 Task: Check the percentage active listings of quartz counters in the last 3 years.
Action: Mouse moved to (860, 193)
Screenshot: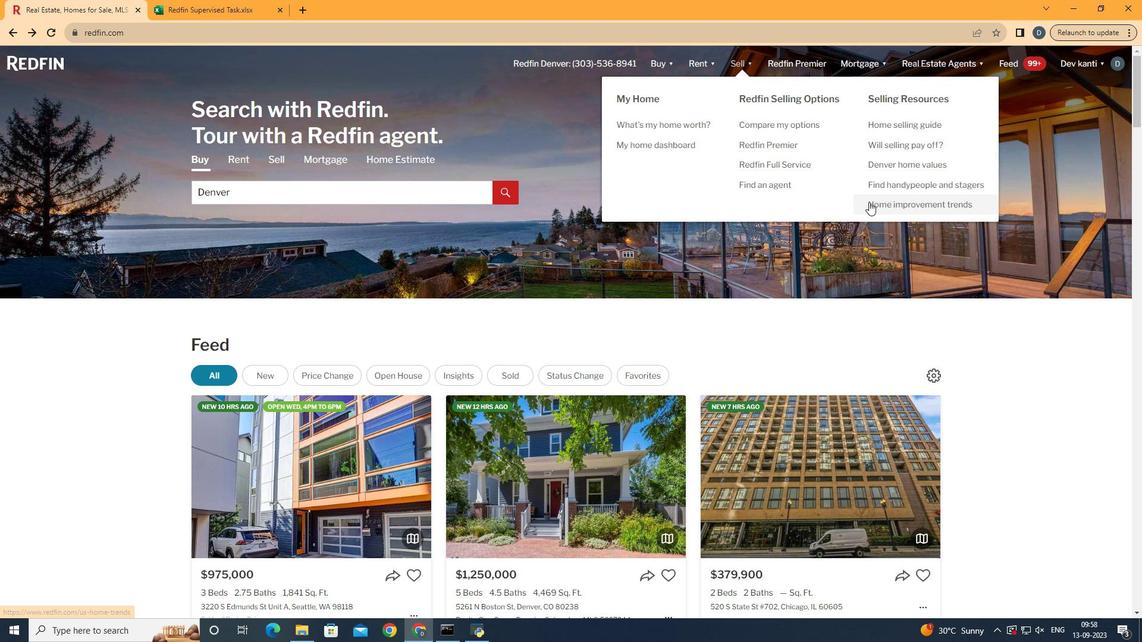 
Action: Mouse pressed left at (860, 193)
Screenshot: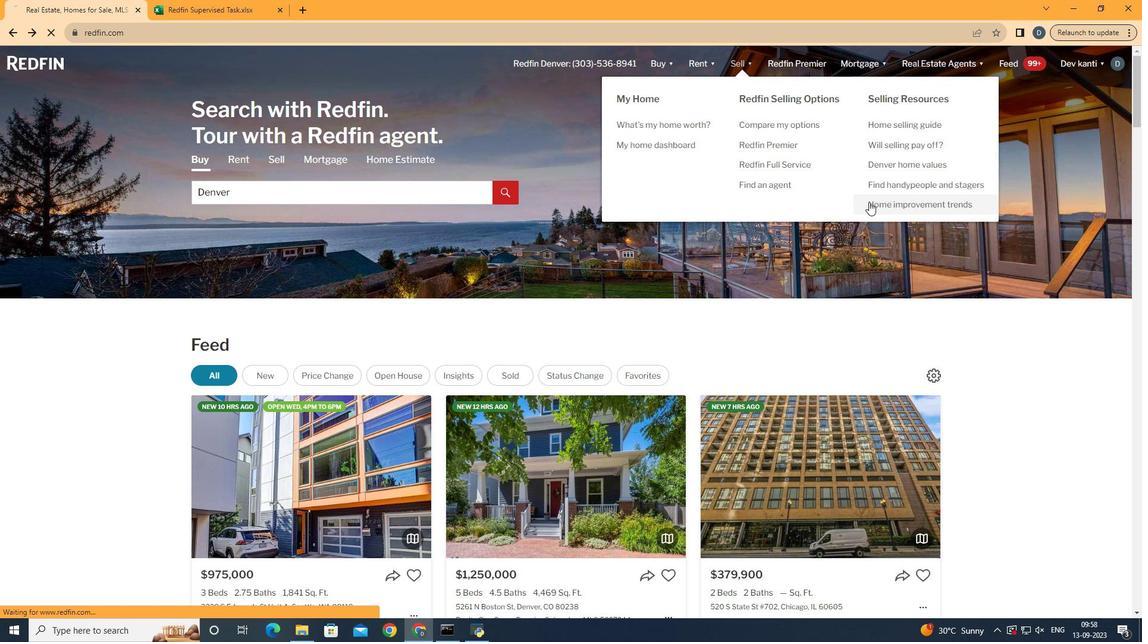 
Action: Mouse moved to (284, 214)
Screenshot: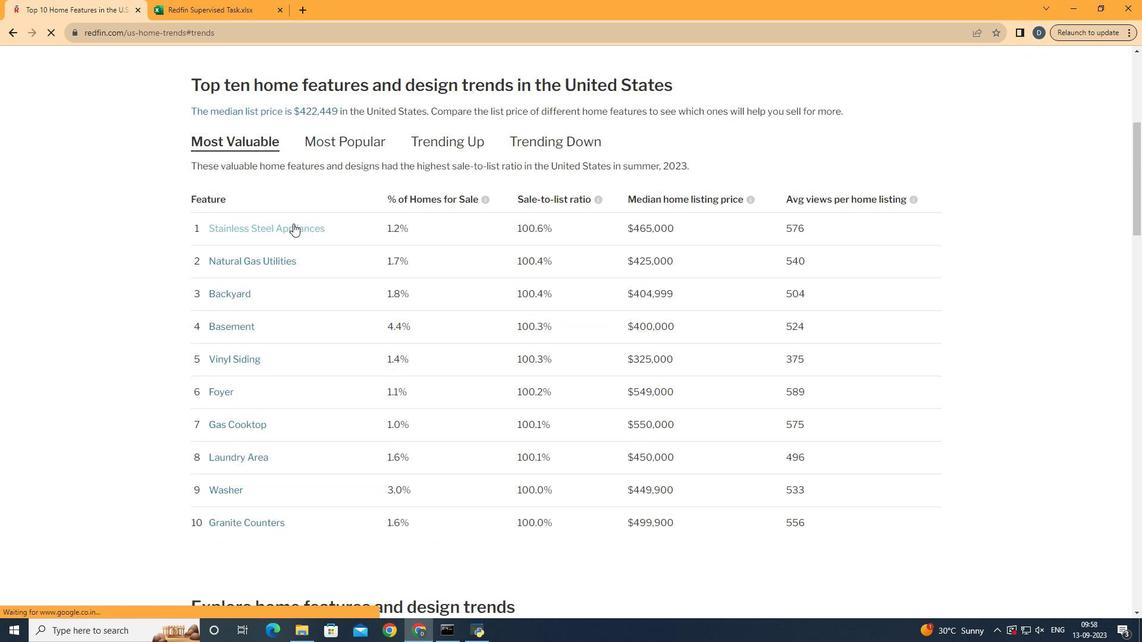 
Action: Mouse pressed left at (284, 214)
Screenshot: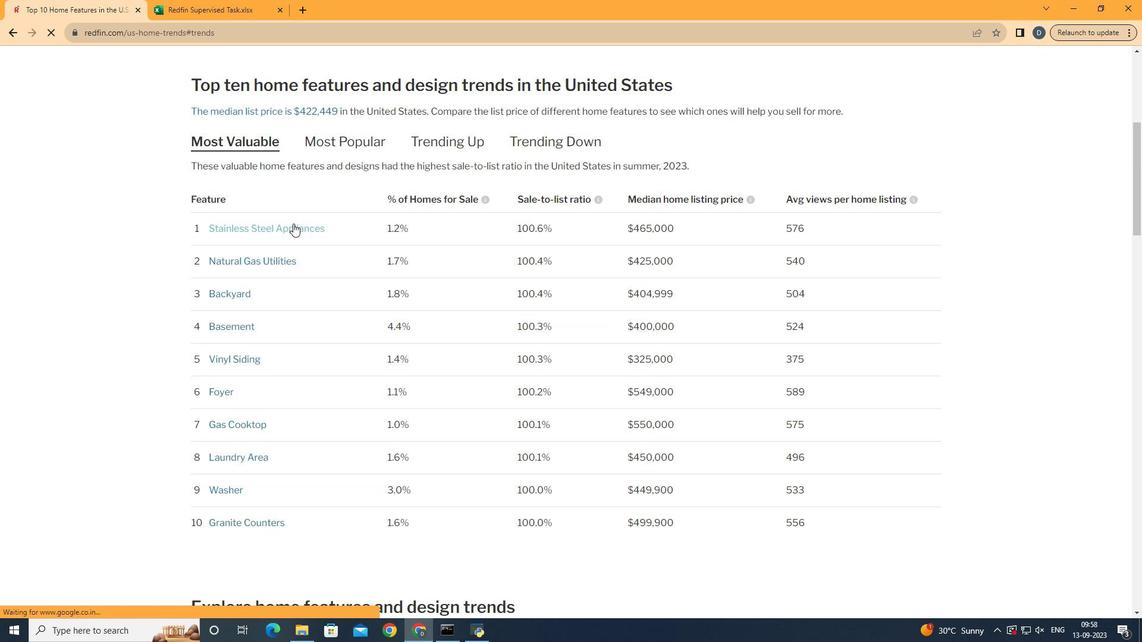 
Action: Mouse moved to (477, 326)
Screenshot: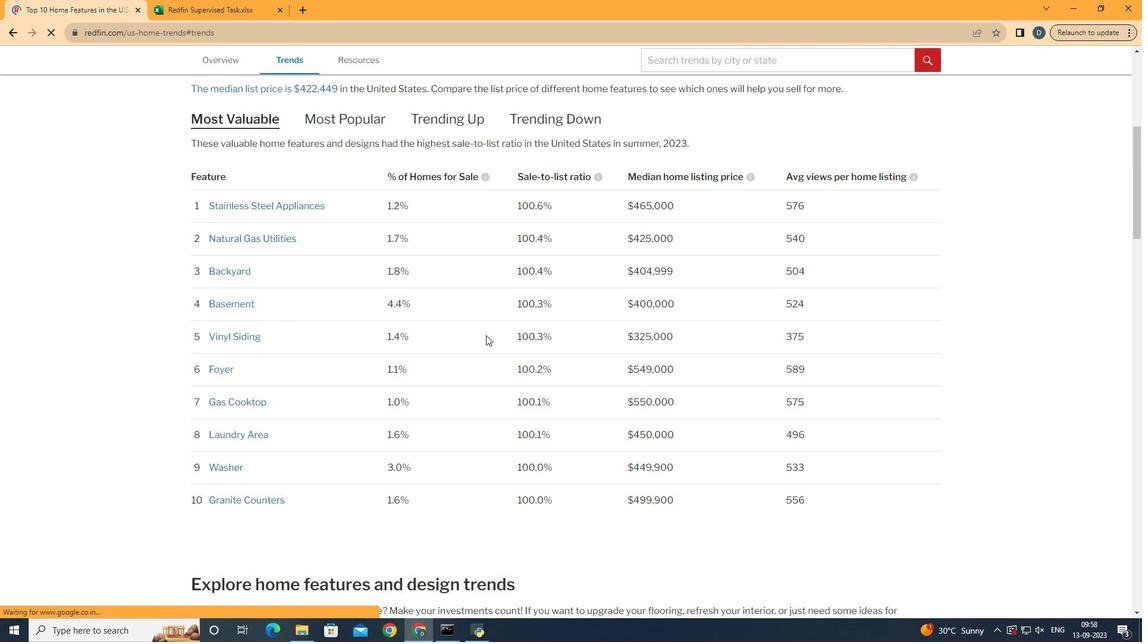 
Action: Mouse scrolled (477, 326) with delta (0, 0)
Screenshot: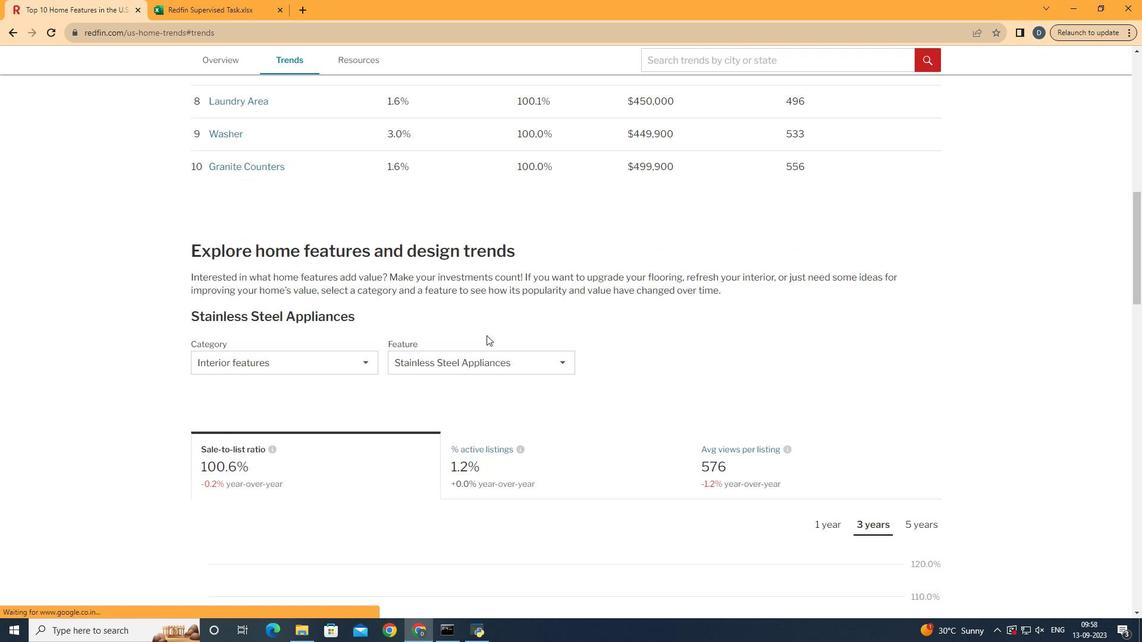 
Action: Mouse scrolled (477, 326) with delta (0, 0)
Screenshot: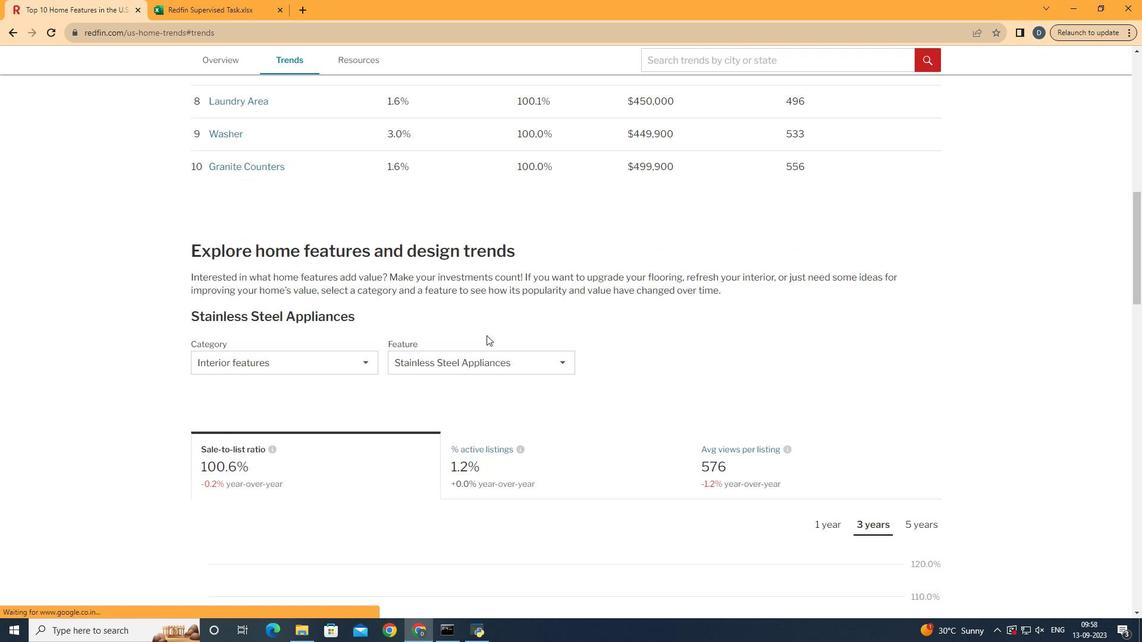 
Action: Mouse scrolled (477, 326) with delta (0, 0)
Screenshot: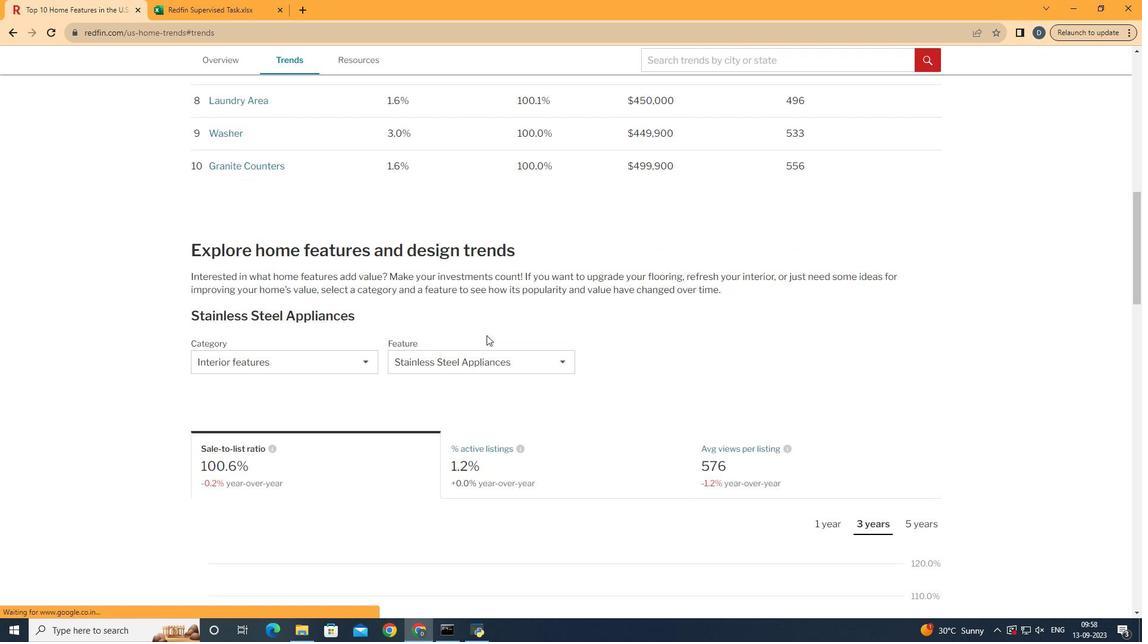 
Action: Mouse scrolled (477, 326) with delta (0, 0)
Screenshot: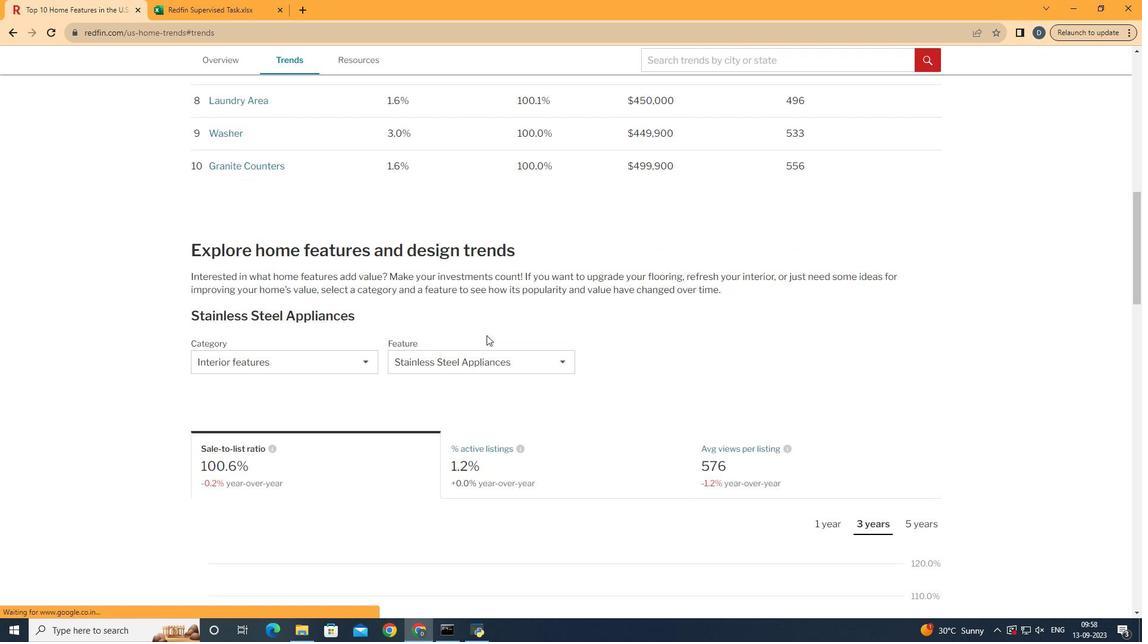
Action: Mouse scrolled (477, 326) with delta (0, 0)
Screenshot: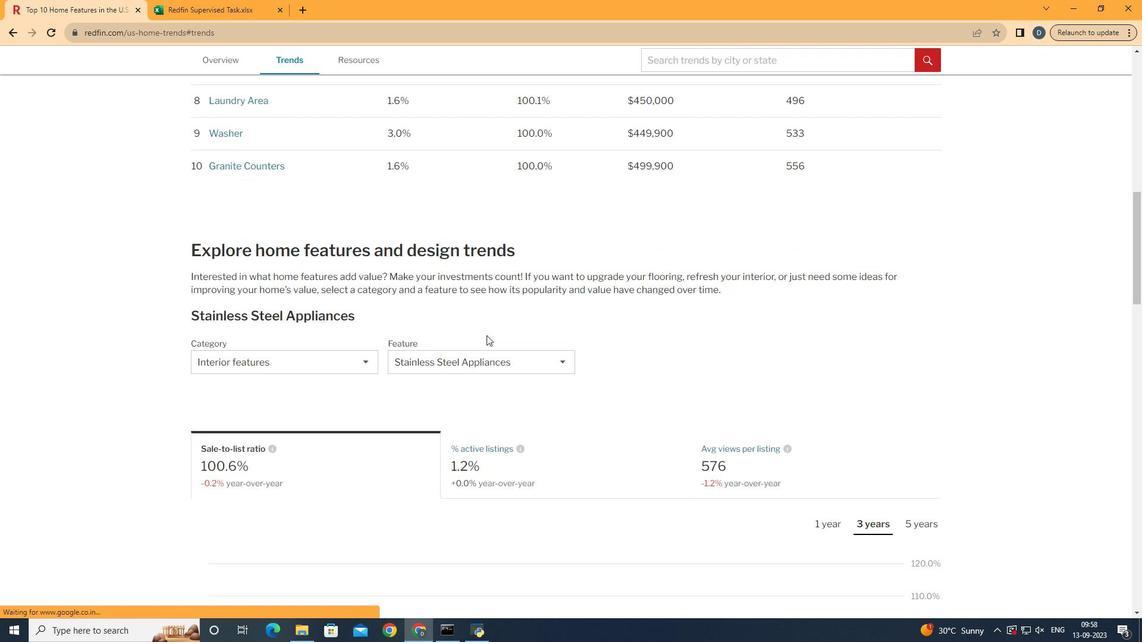 
Action: Mouse scrolled (477, 326) with delta (0, 0)
Screenshot: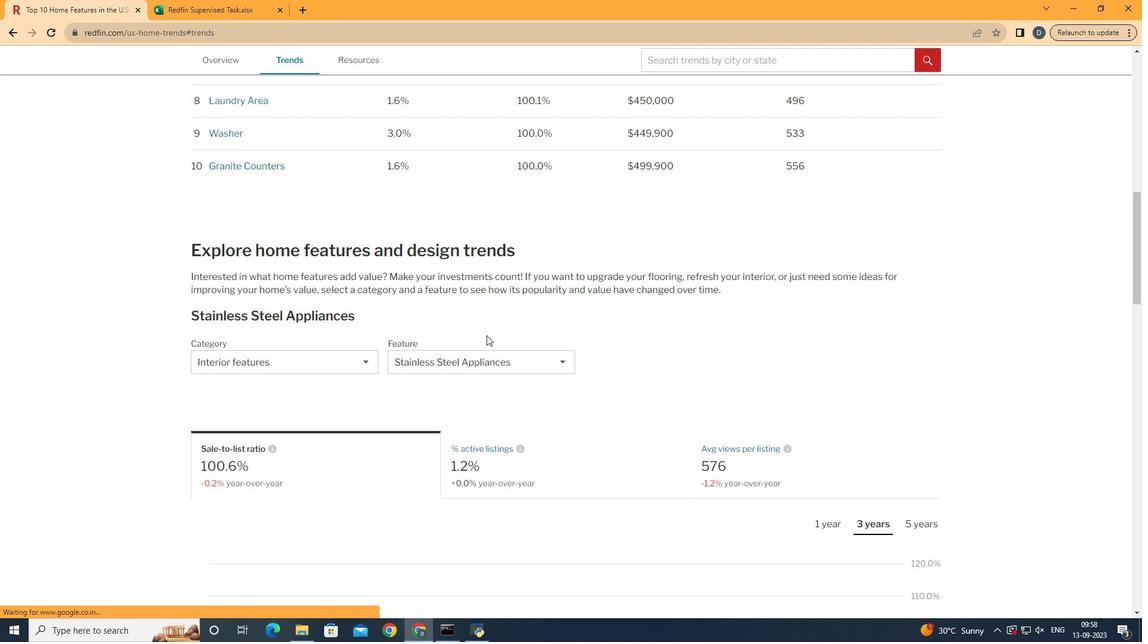 
Action: Mouse moved to (383, 326)
Screenshot: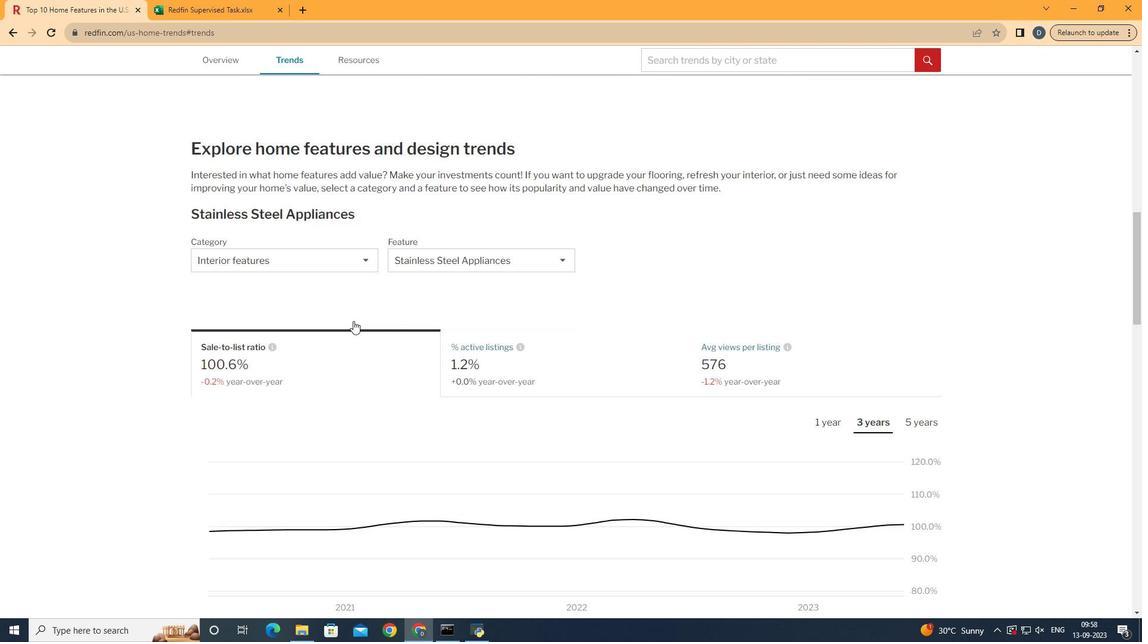 
Action: Mouse scrolled (383, 326) with delta (0, 0)
Screenshot: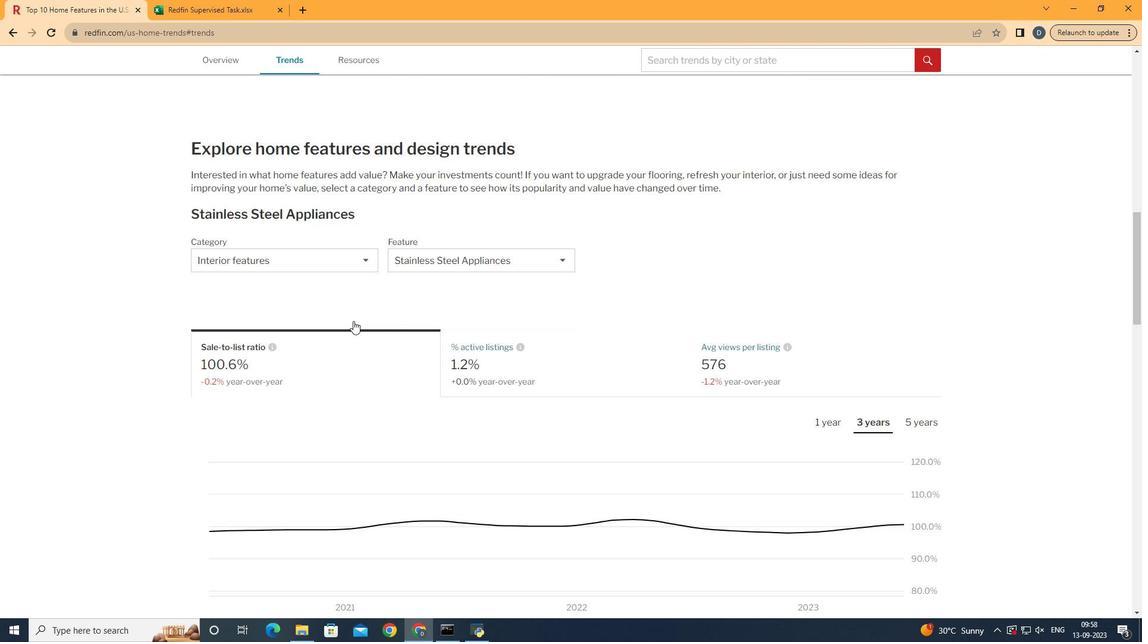 
Action: Mouse scrolled (383, 326) with delta (0, 0)
Screenshot: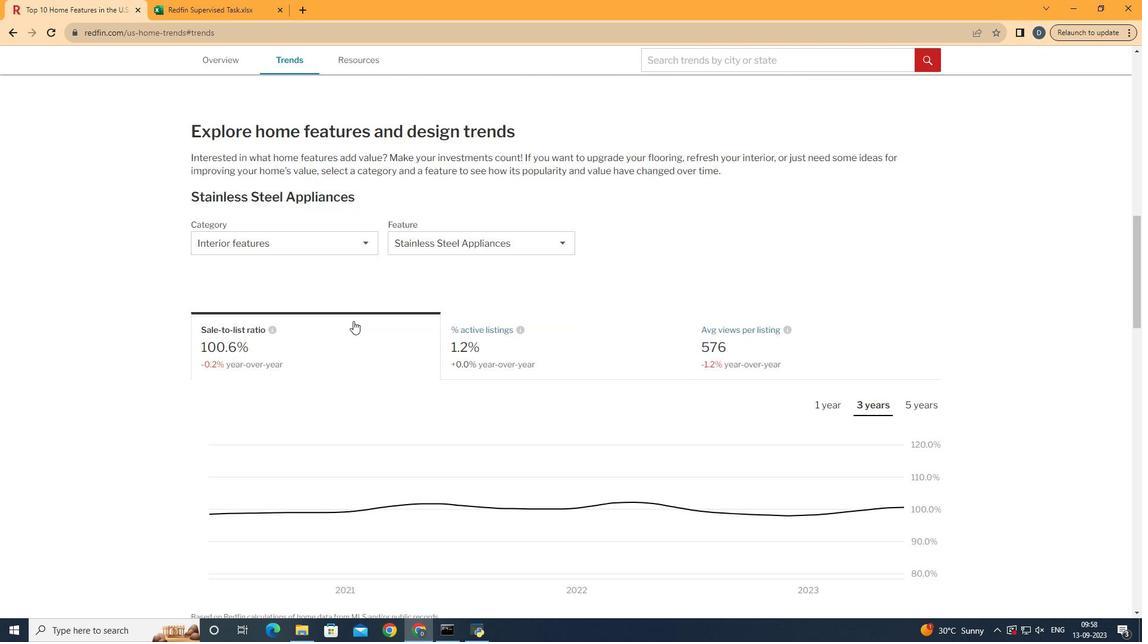 
Action: Mouse moved to (340, 232)
Screenshot: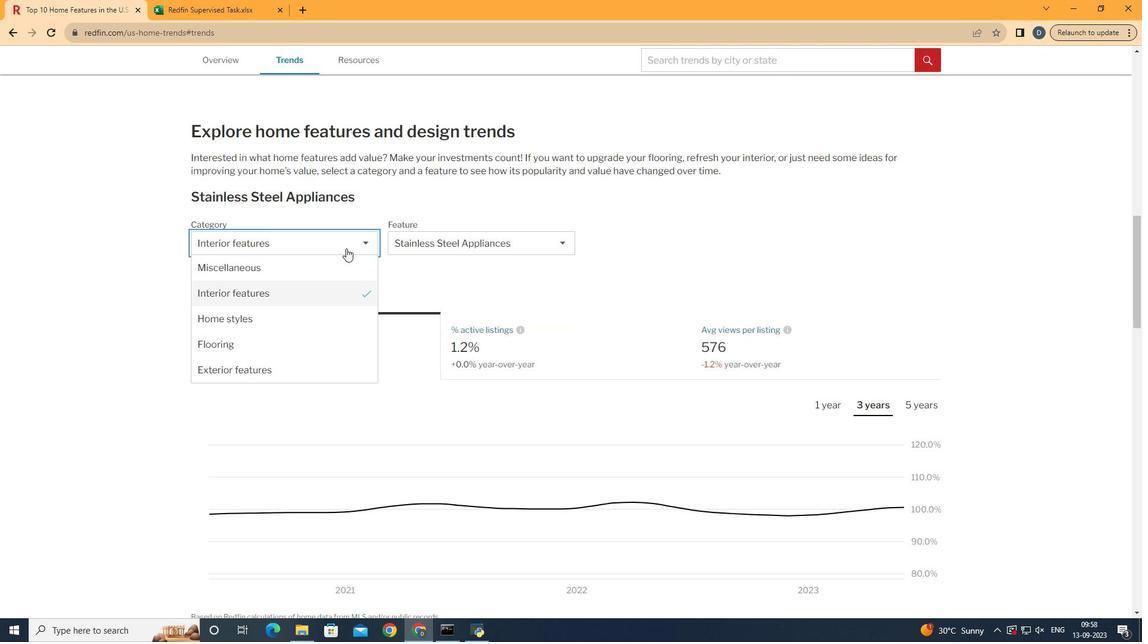 
Action: Mouse pressed left at (340, 232)
Screenshot: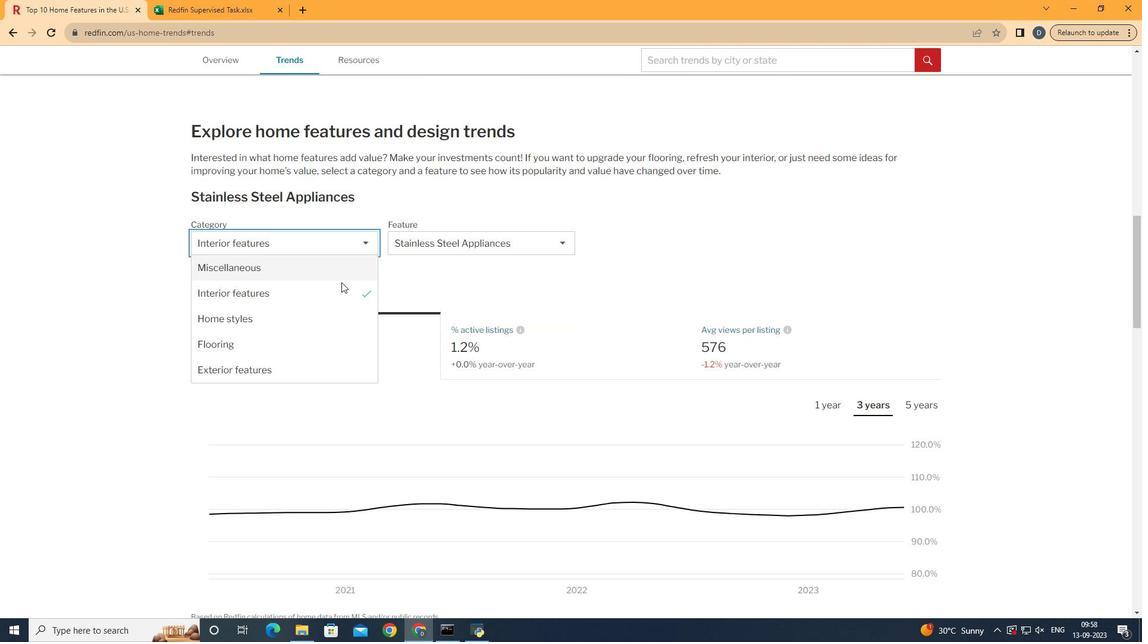
Action: Mouse moved to (332, 285)
Screenshot: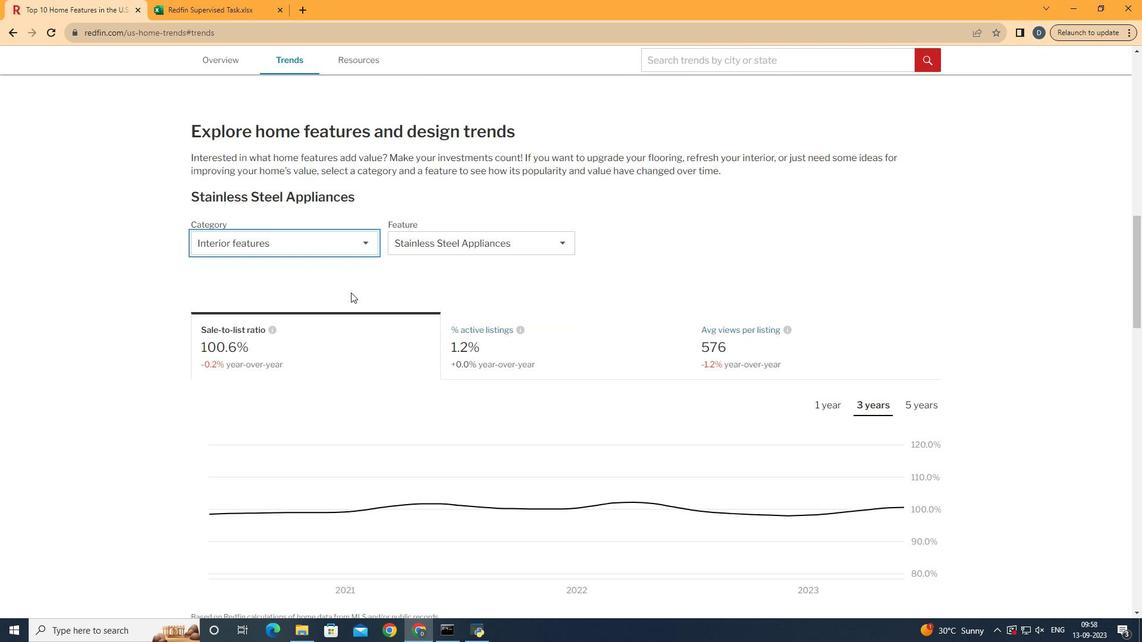 
Action: Mouse pressed left at (332, 285)
Screenshot: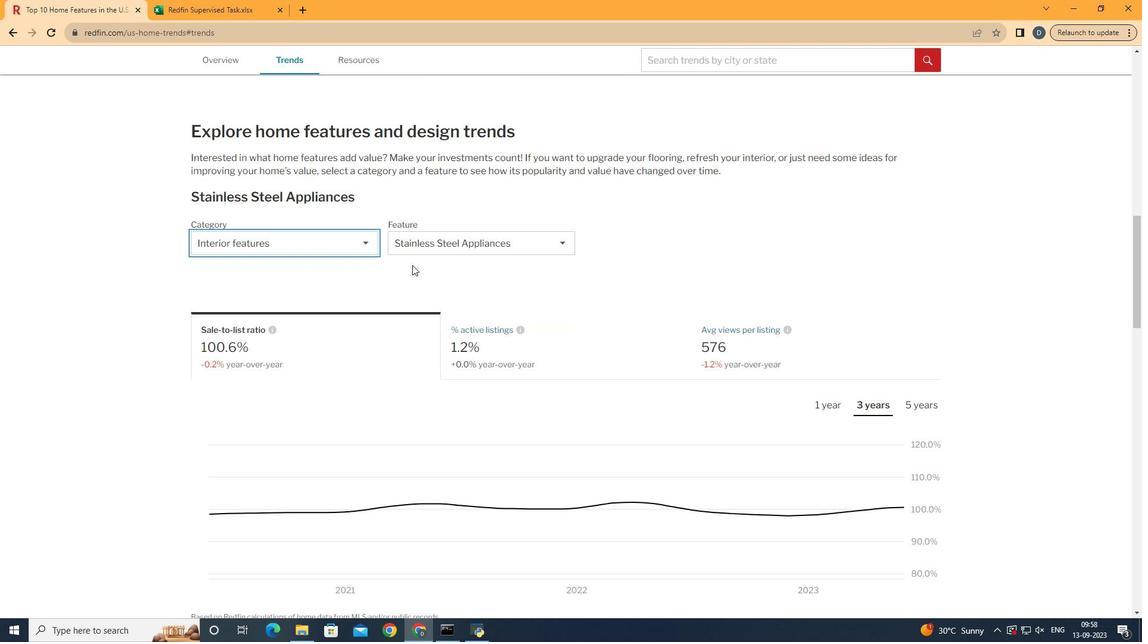 
Action: Mouse moved to (460, 238)
Screenshot: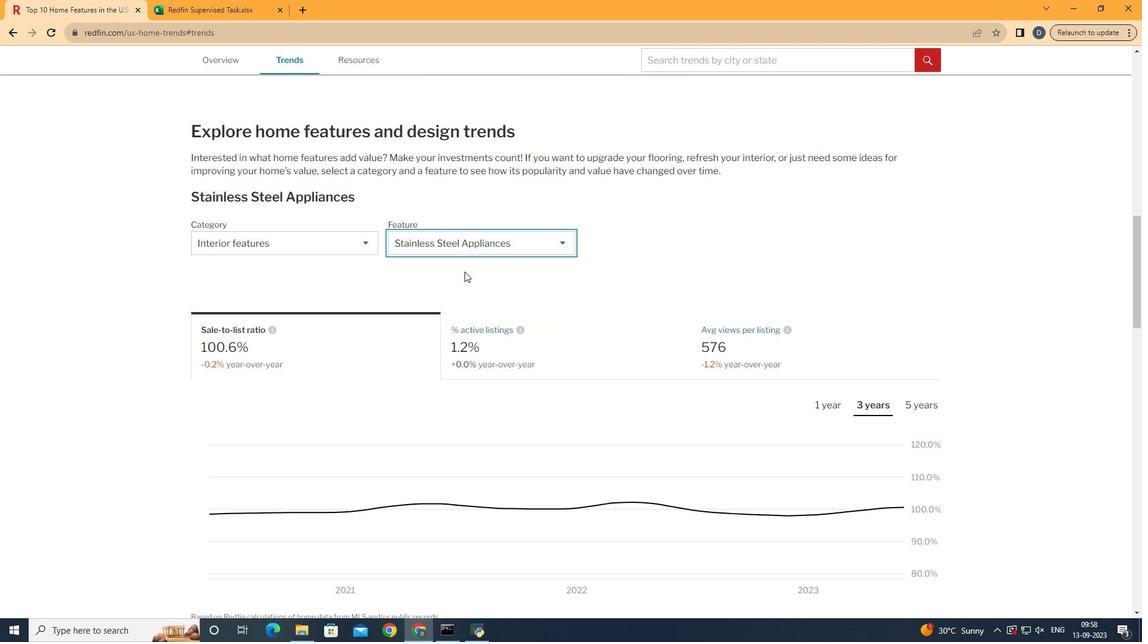 
Action: Mouse pressed left at (460, 238)
Screenshot: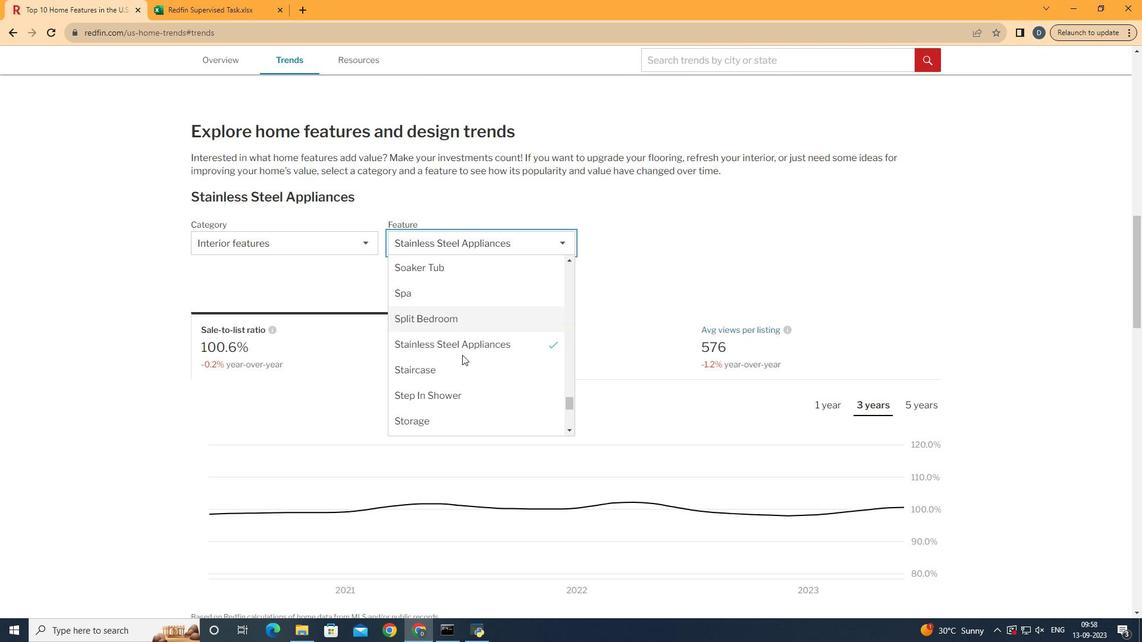 
Action: Mouse moved to (461, 363)
Screenshot: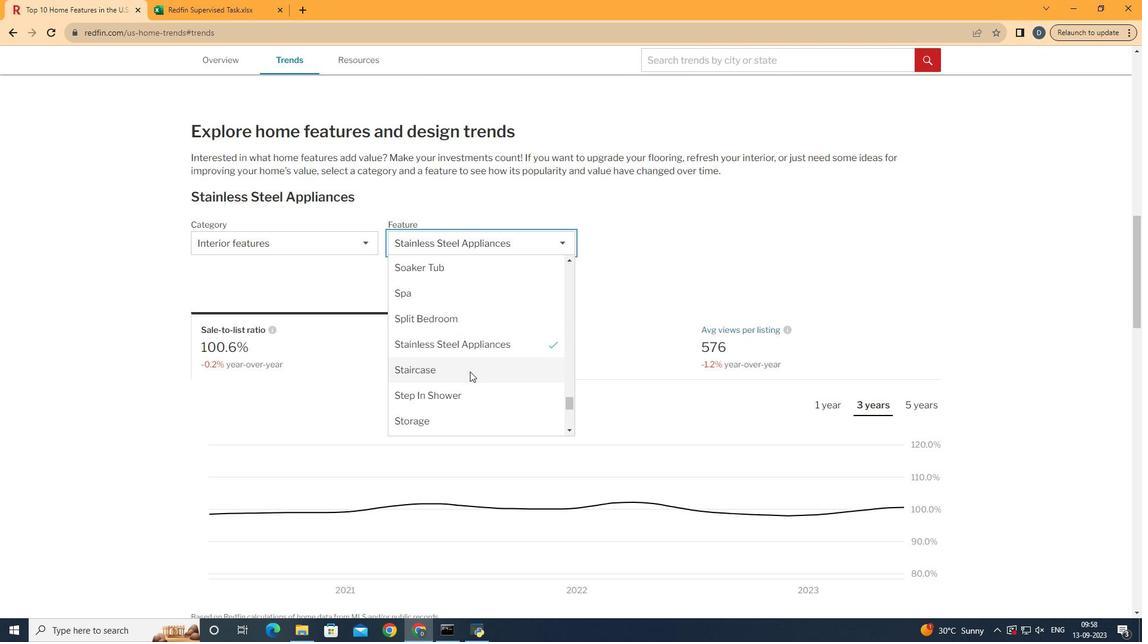 
Action: Mouse scrolled (461, 363) with delta (0, 0)
Screenshot: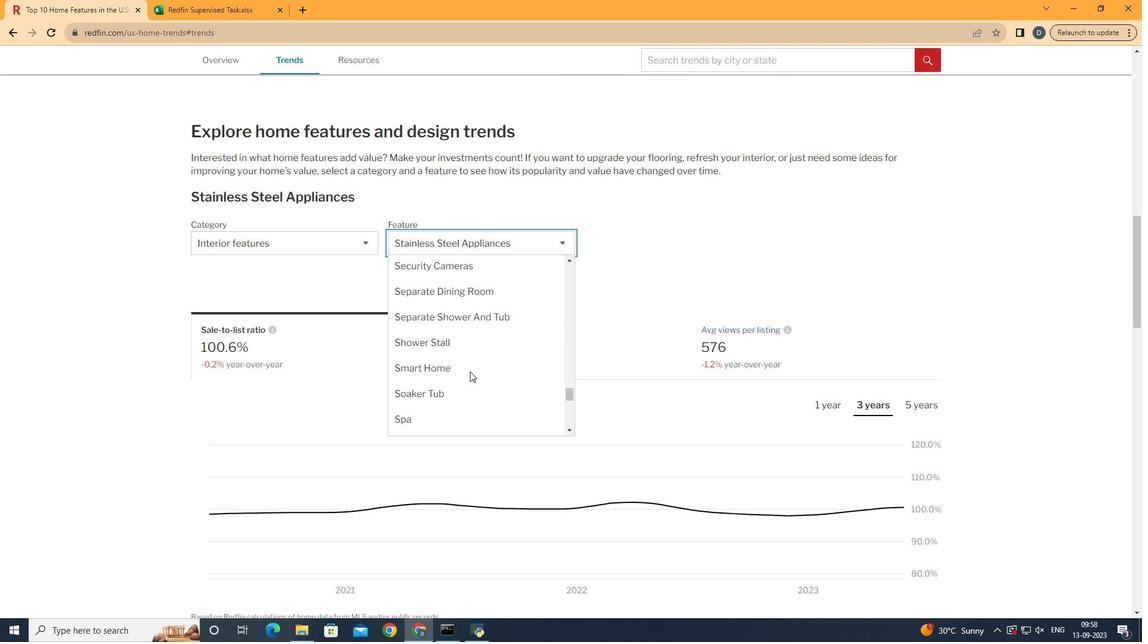 
Action: Mouse scrolled (461, 363) with delta (0, 0)
Screenshot: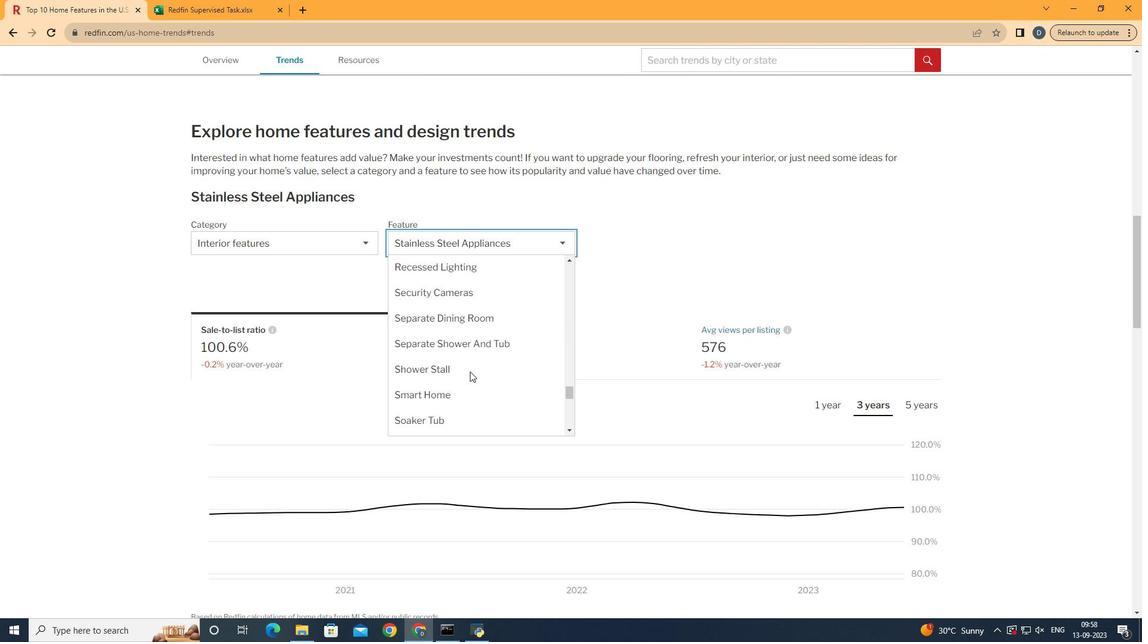 
Action: Mouse scrolled (461, 363) with delta (0, 0)
Screenshot: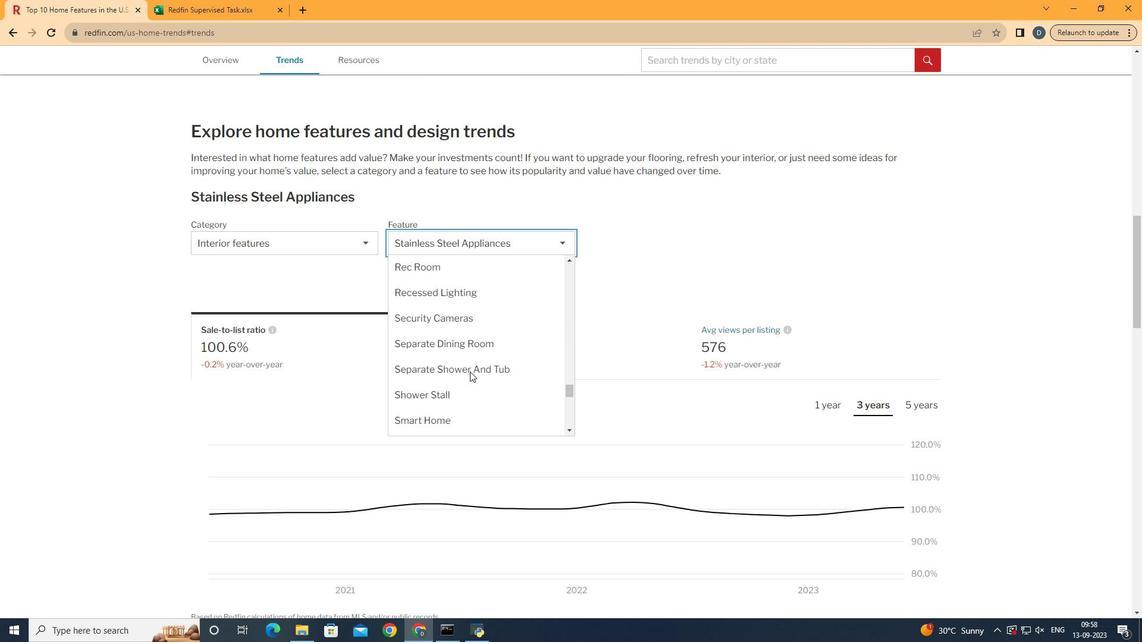 
Action: Mouse moved to (473, 336)
Screenshot: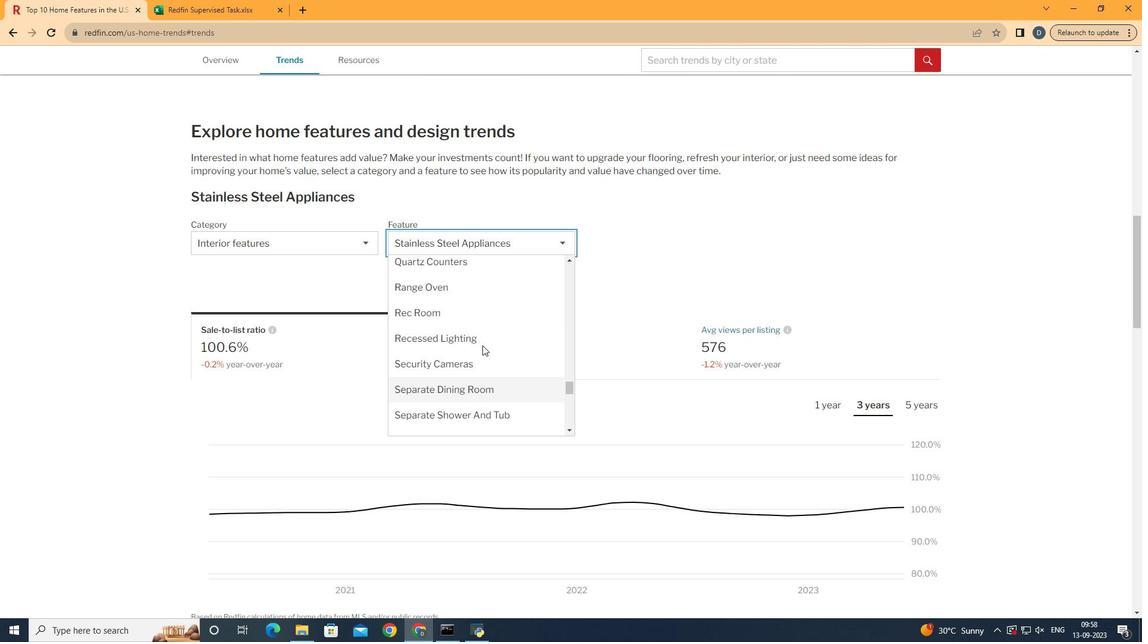 
Action: Mouse scrolled (473, 337) with delta (0, 0)
Screenshot: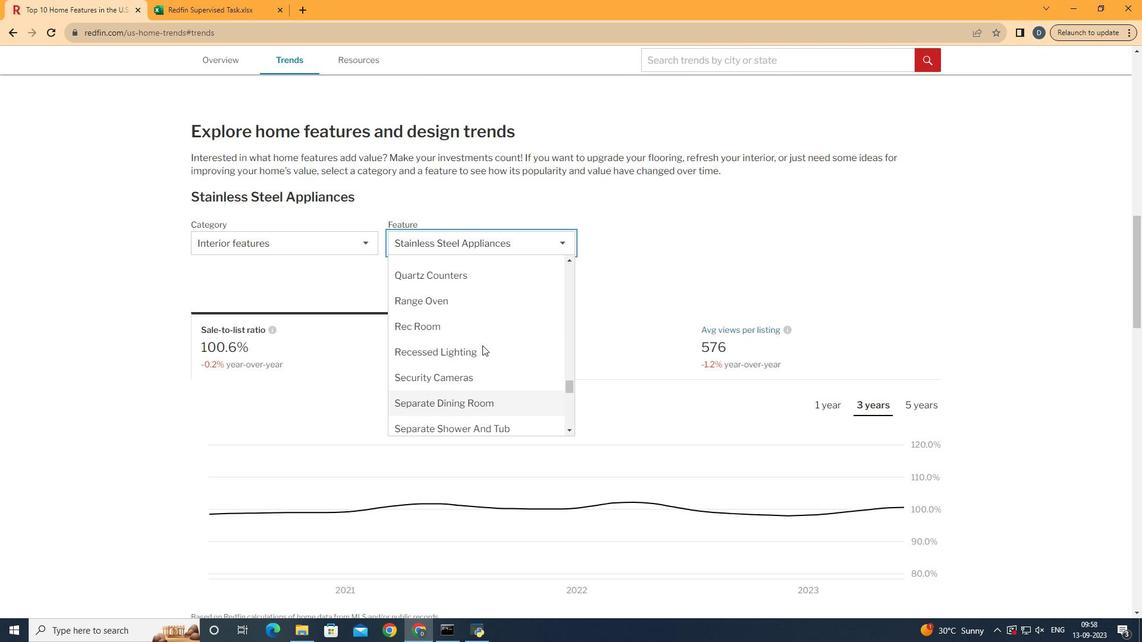 
Action: Mouse moved to (486, 268)
Screenshot: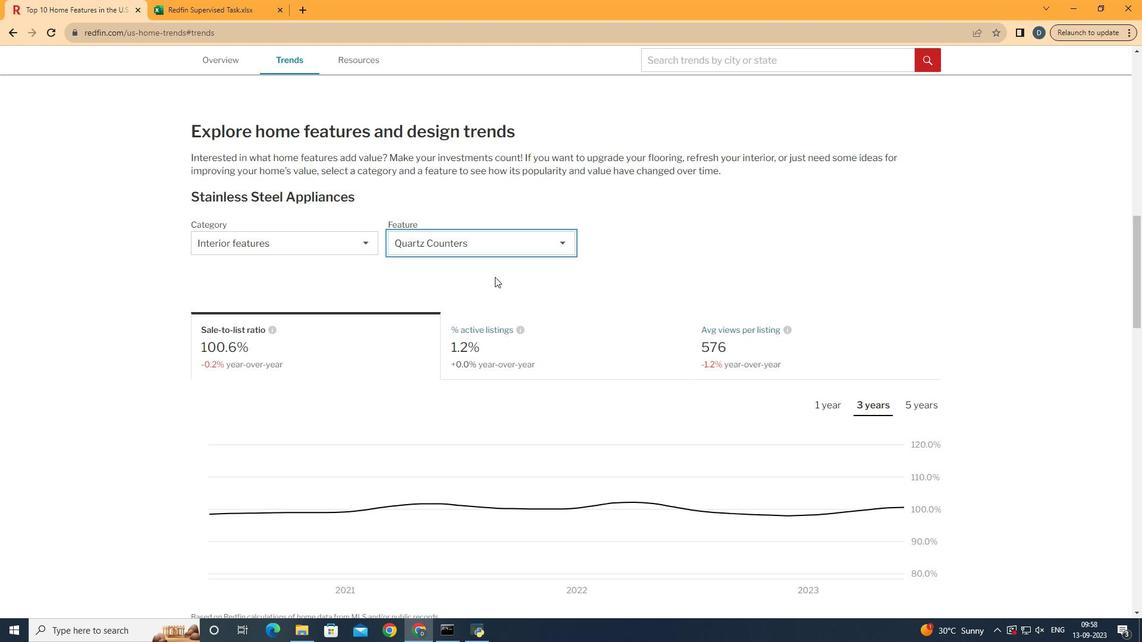 
Action: Mouse pressed left at (486, 268)
Screenshot: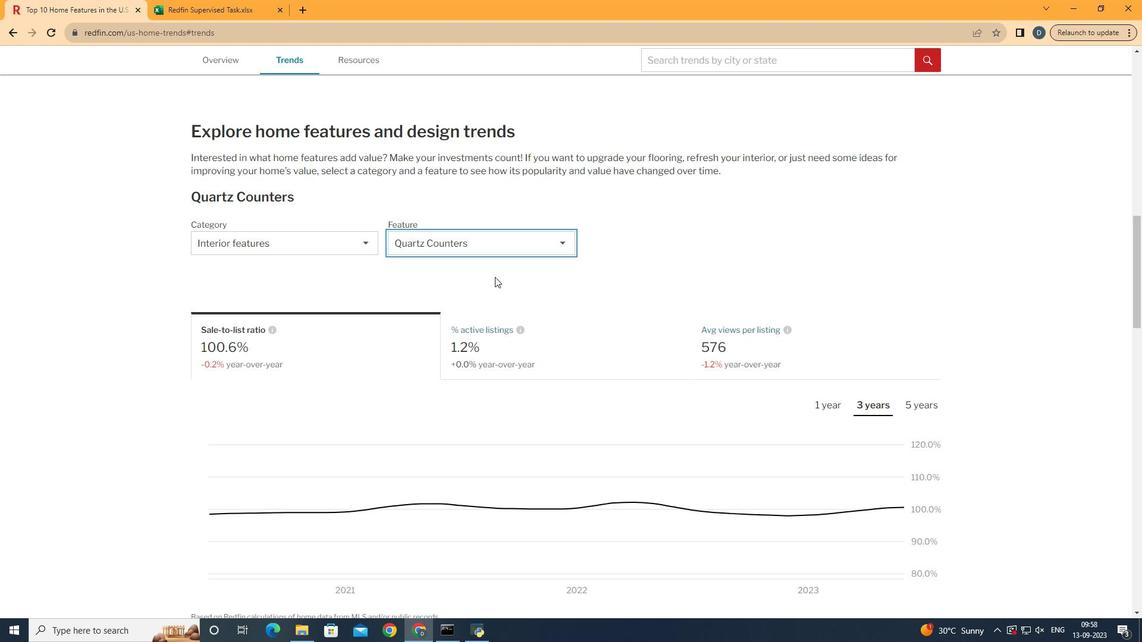 
Action: Mouse moved to (565, 257)
Screenshot: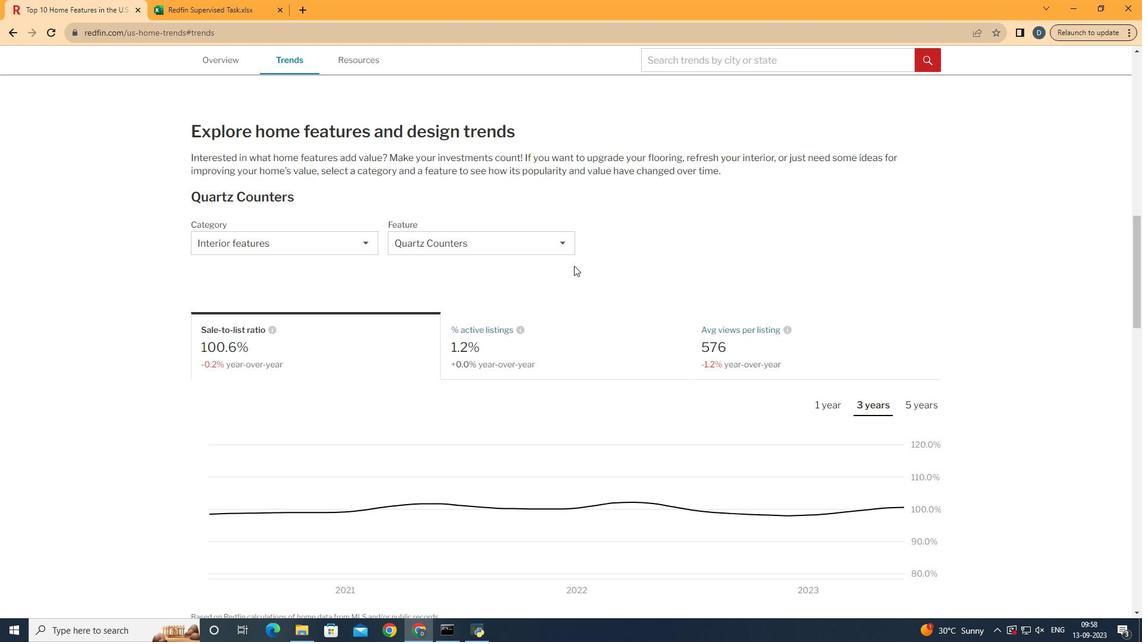 
Action: Mouse pressed left at (565, 257)
Screenshot: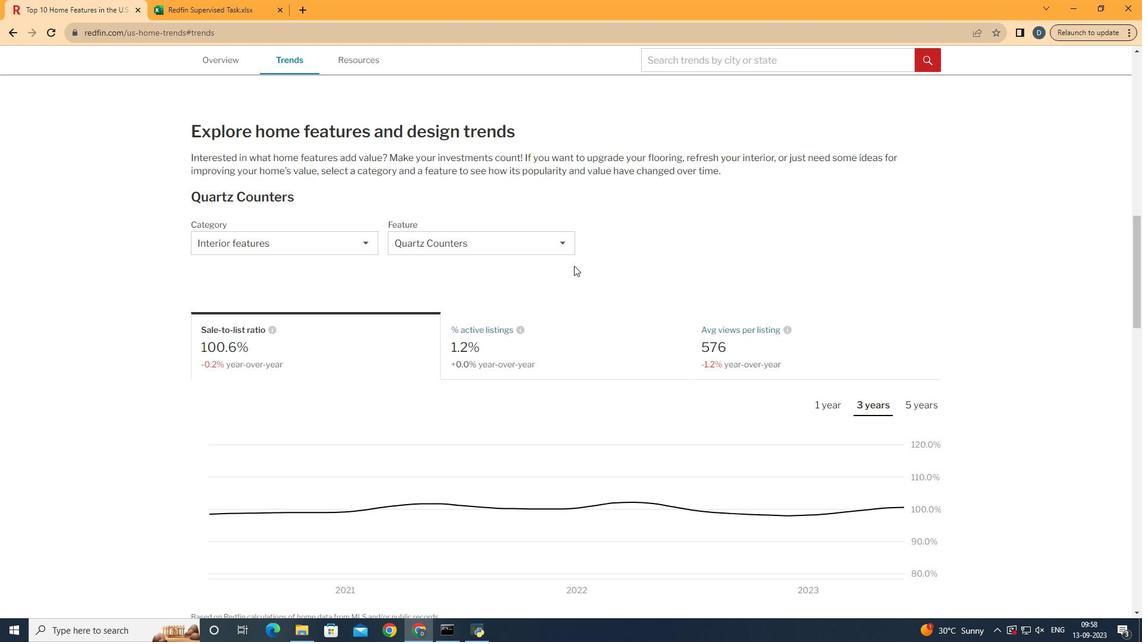 
Action: Mouse moved to (565, 265)
Screenshot: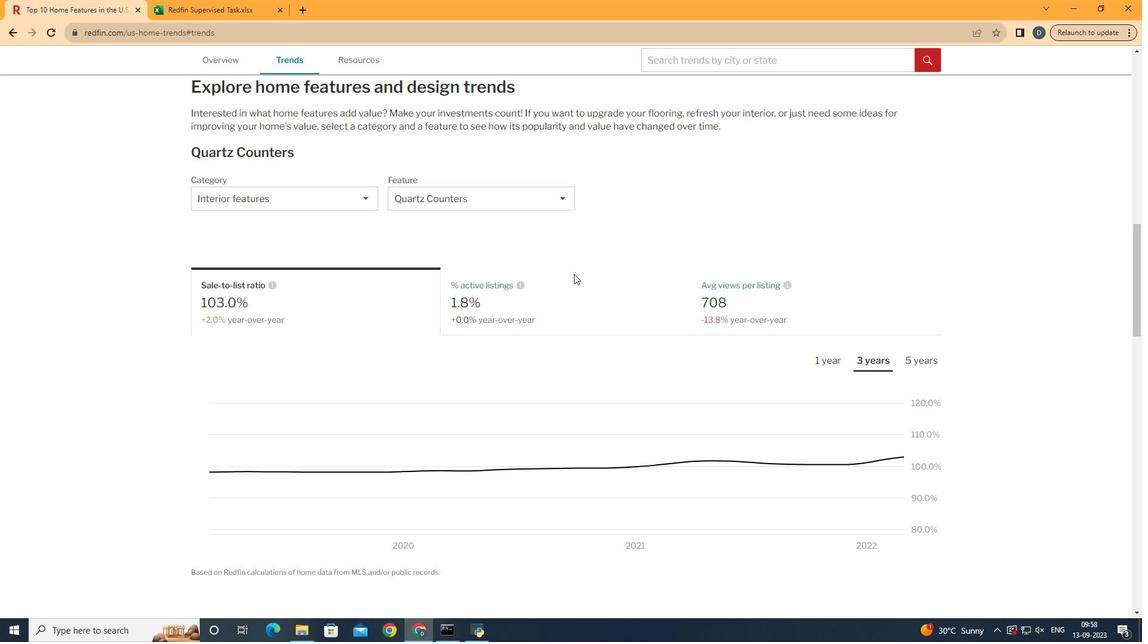 
Action: Mouse scrolled (565, 264) with delta (0, 0)
Screenshot: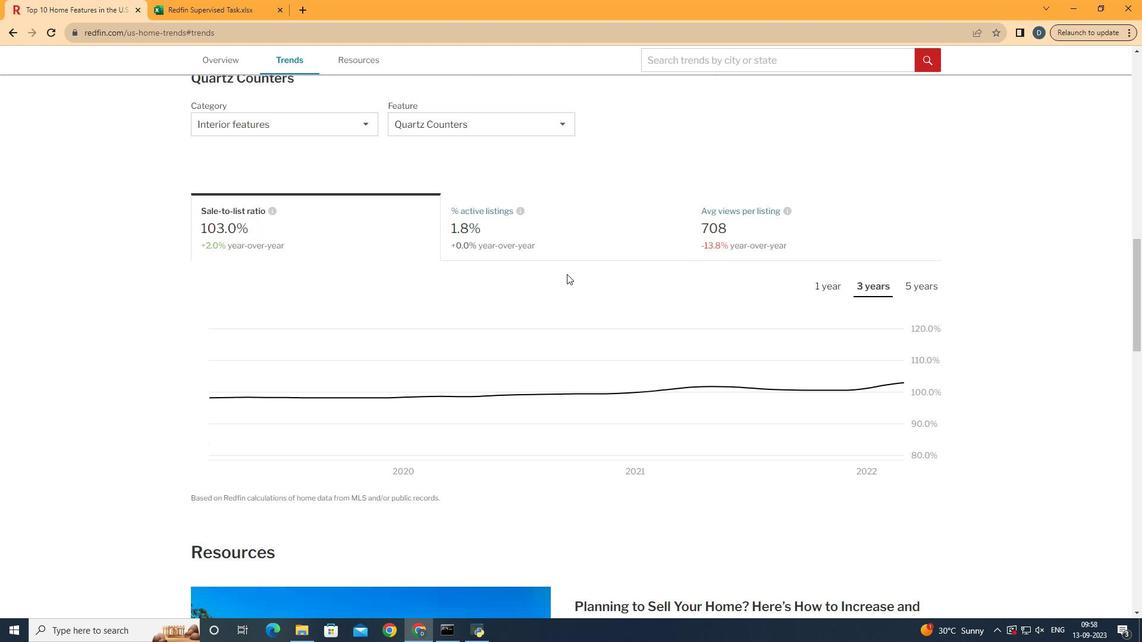 
Action: Mouse scrolled (565, 264) with delta (0, 0)
Screenshot: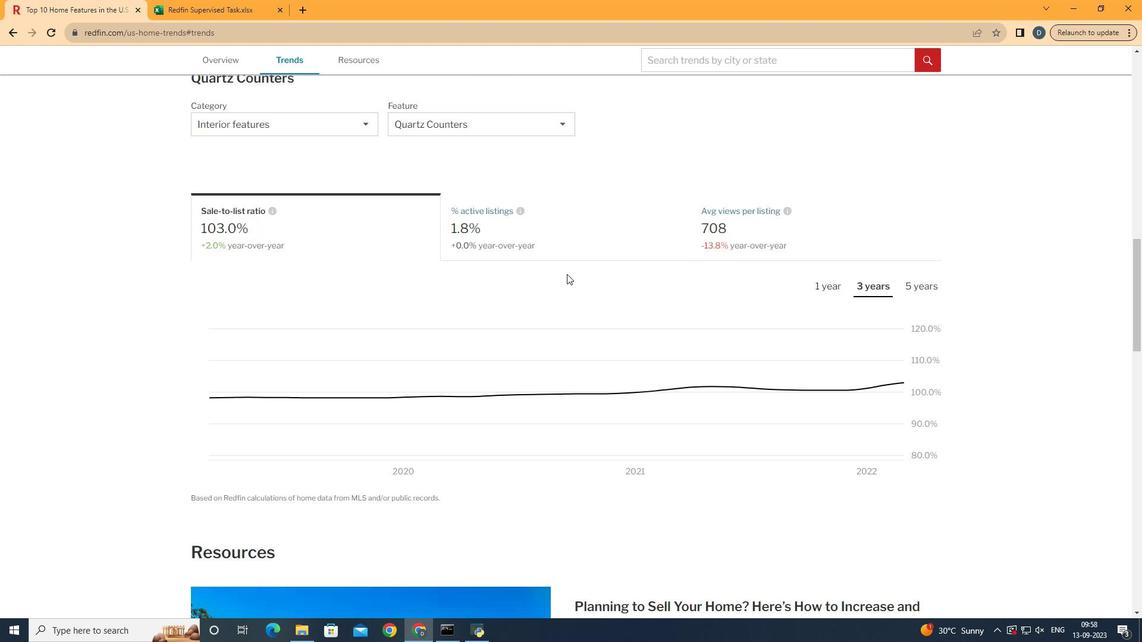 
Action: Mouse moved to (660, 220)
Screenshot: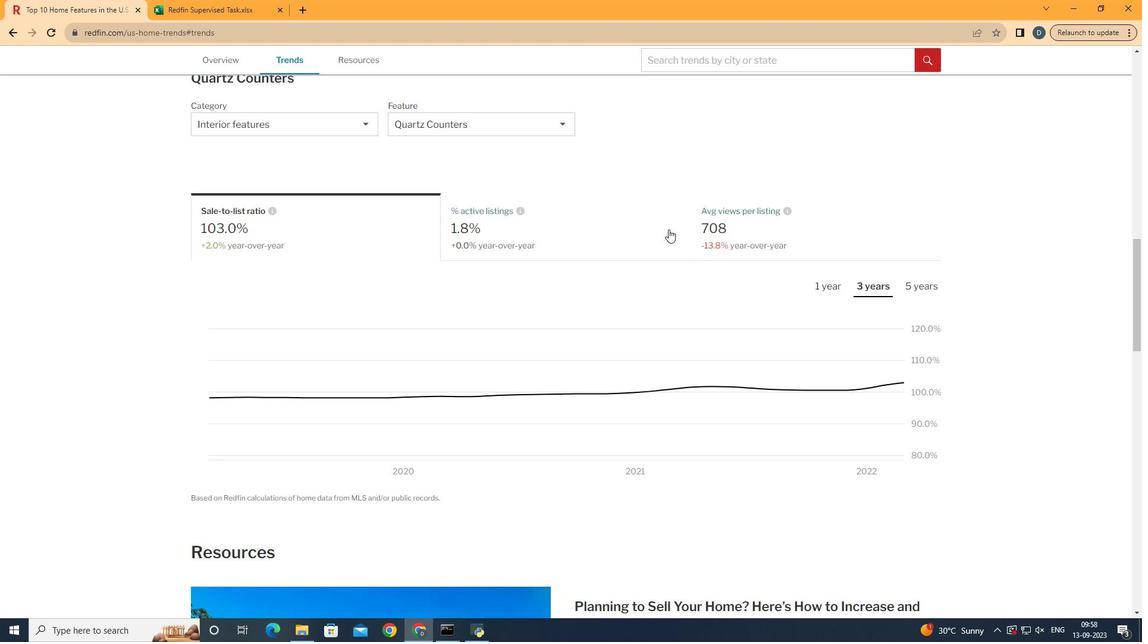 
Action: Mouse pressed left at (660, 220)
Screenshot: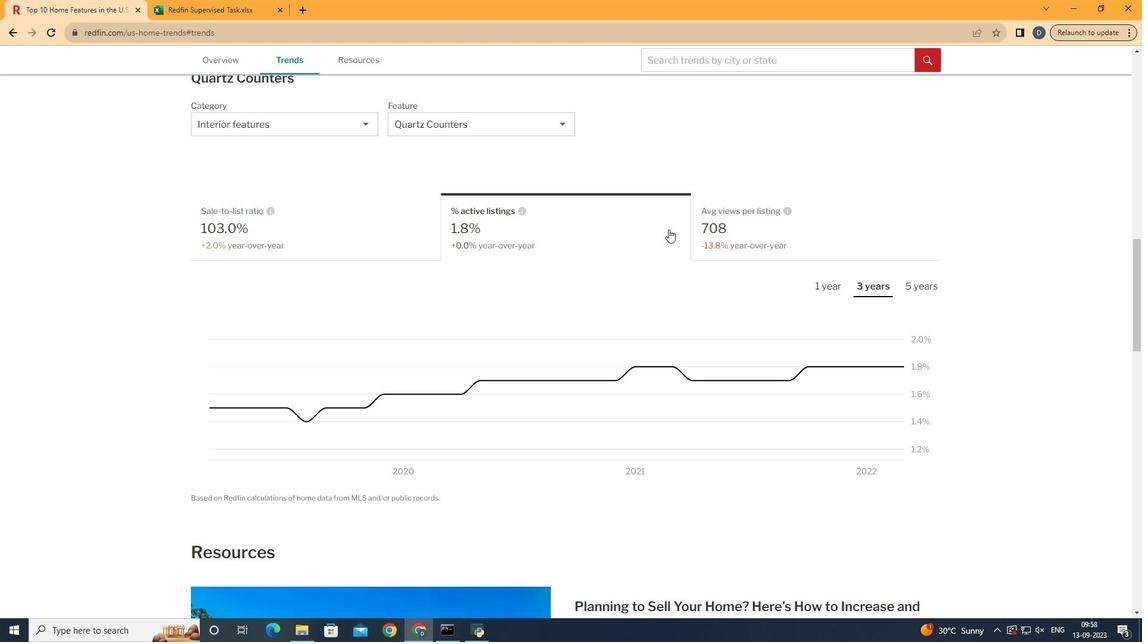 
Action: Mouse moved to (854, 277)
Screenshot: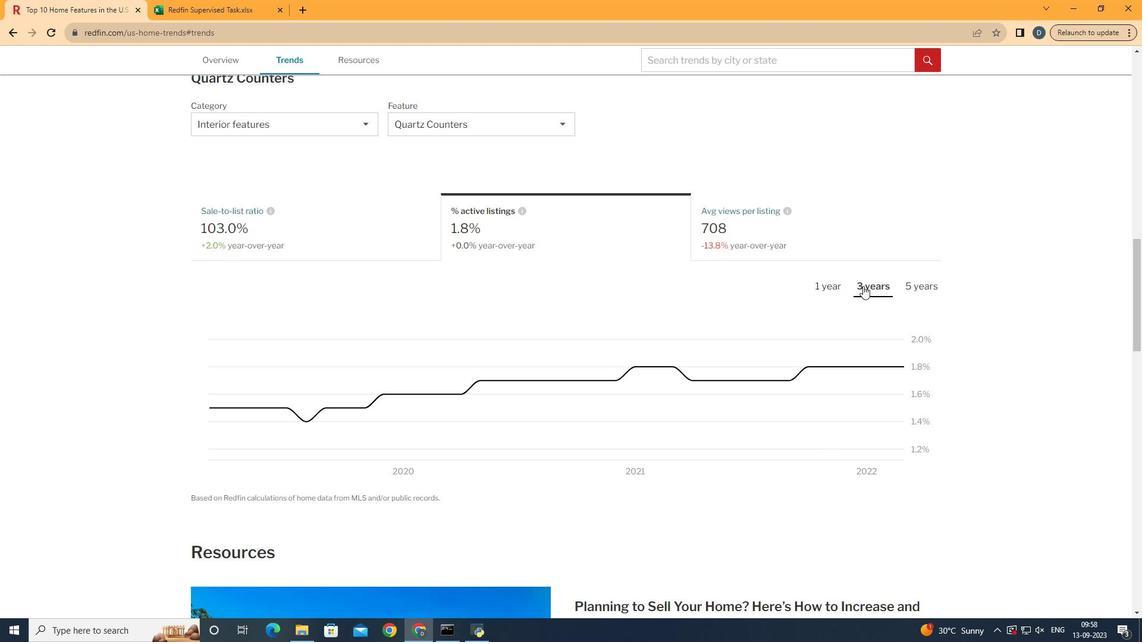 
Action: Mouse pressed left at (854, 277)
Screenshot: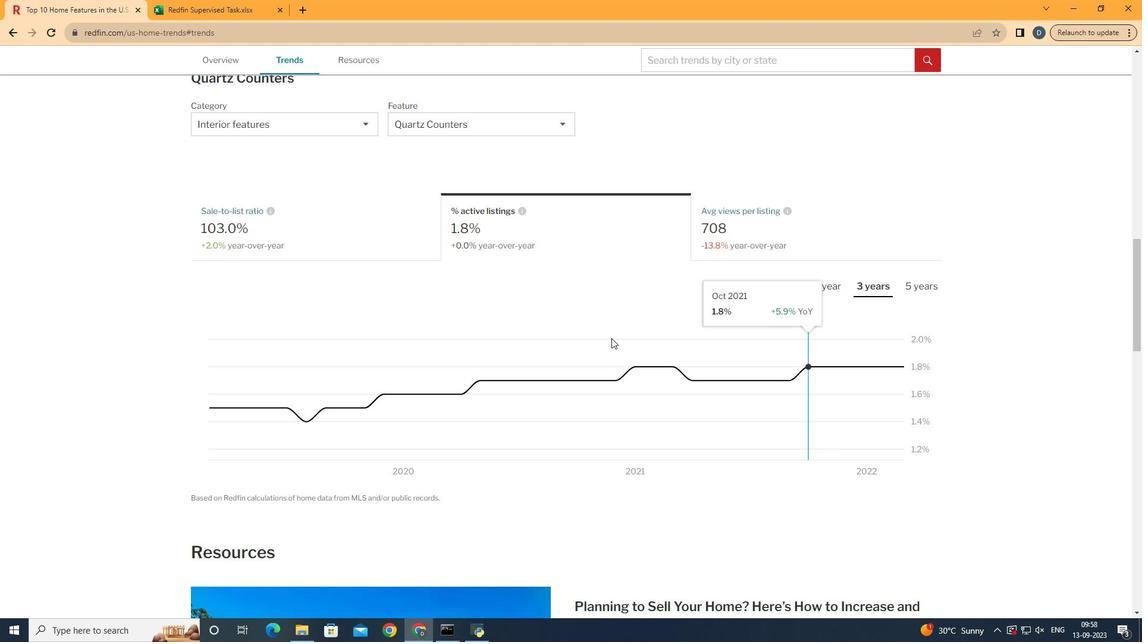 
Action: Mouse moved to (894, 382)
Screenshot: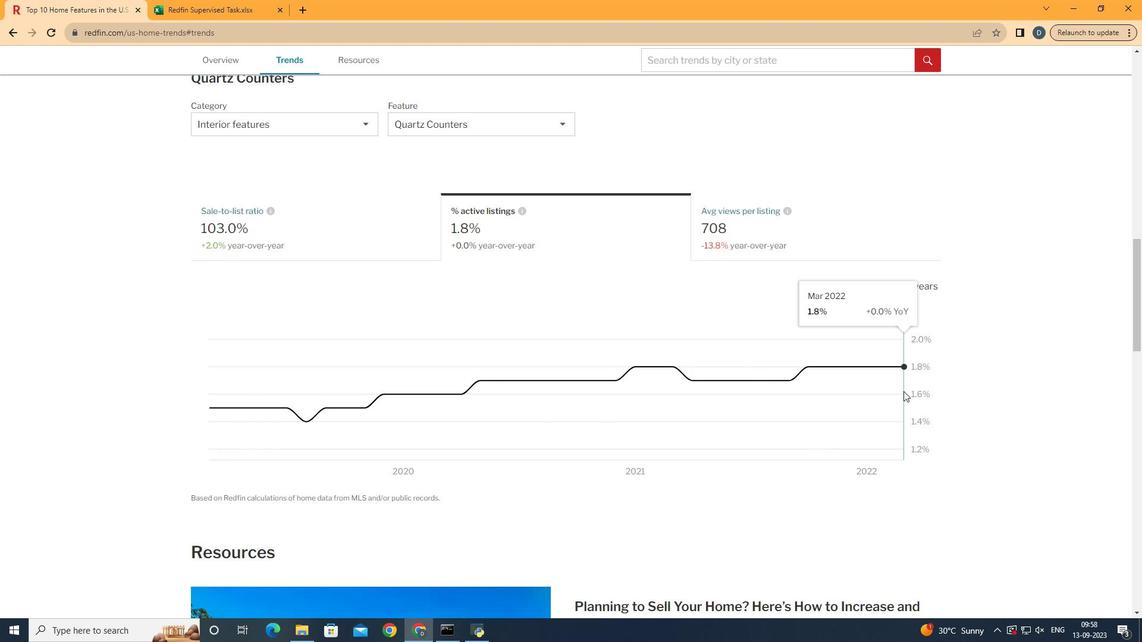 
